 Task: Create a task  Integrate a new payment gateway into an e-commerce website , assign it to team member softage.4@softage.net in the project ActivaPro and update the status of the task to  Off Track , set the priority of the task to Medium
Action: Mouse moved to (108, 94)
Screenshot: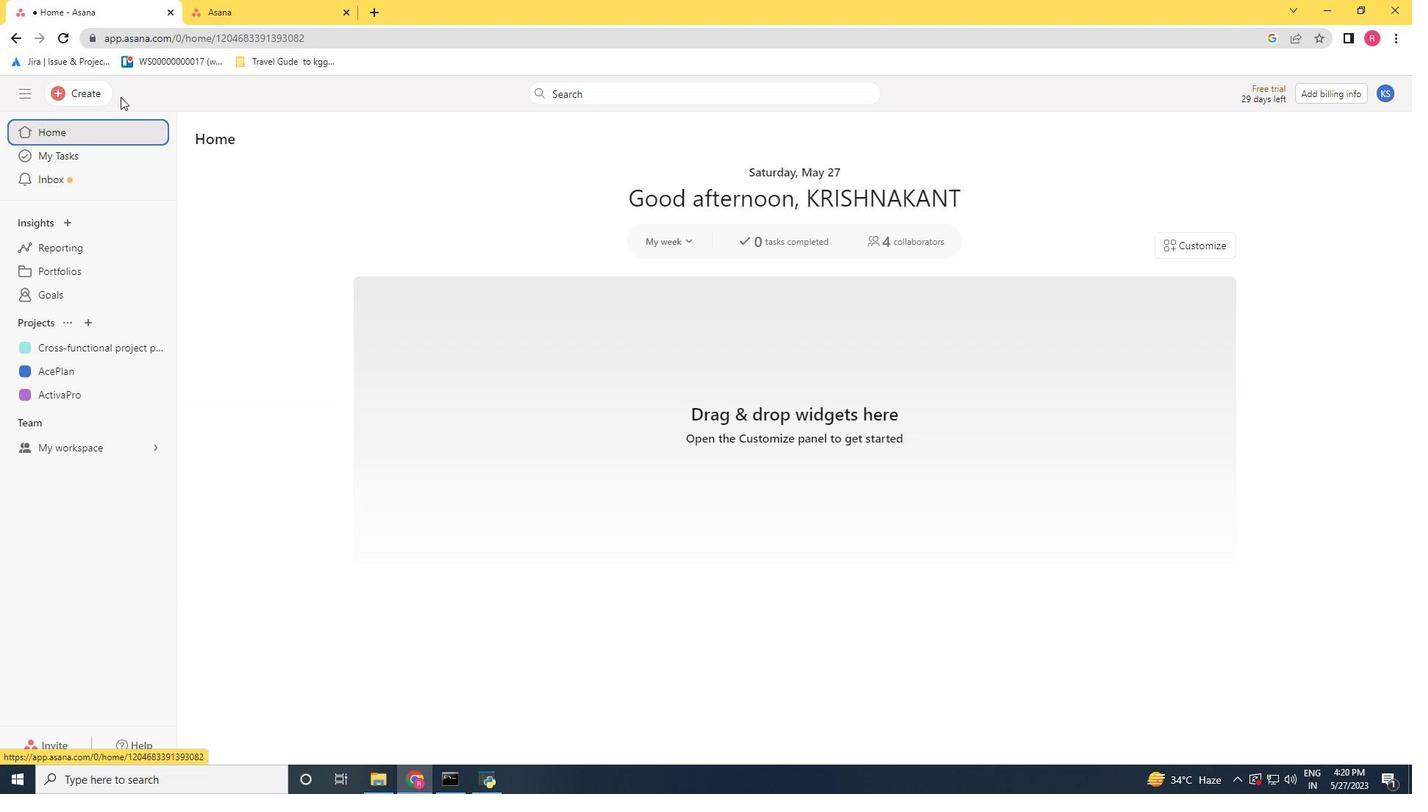 
Action: Mouse pressed left at (108, 94)
Screenshot: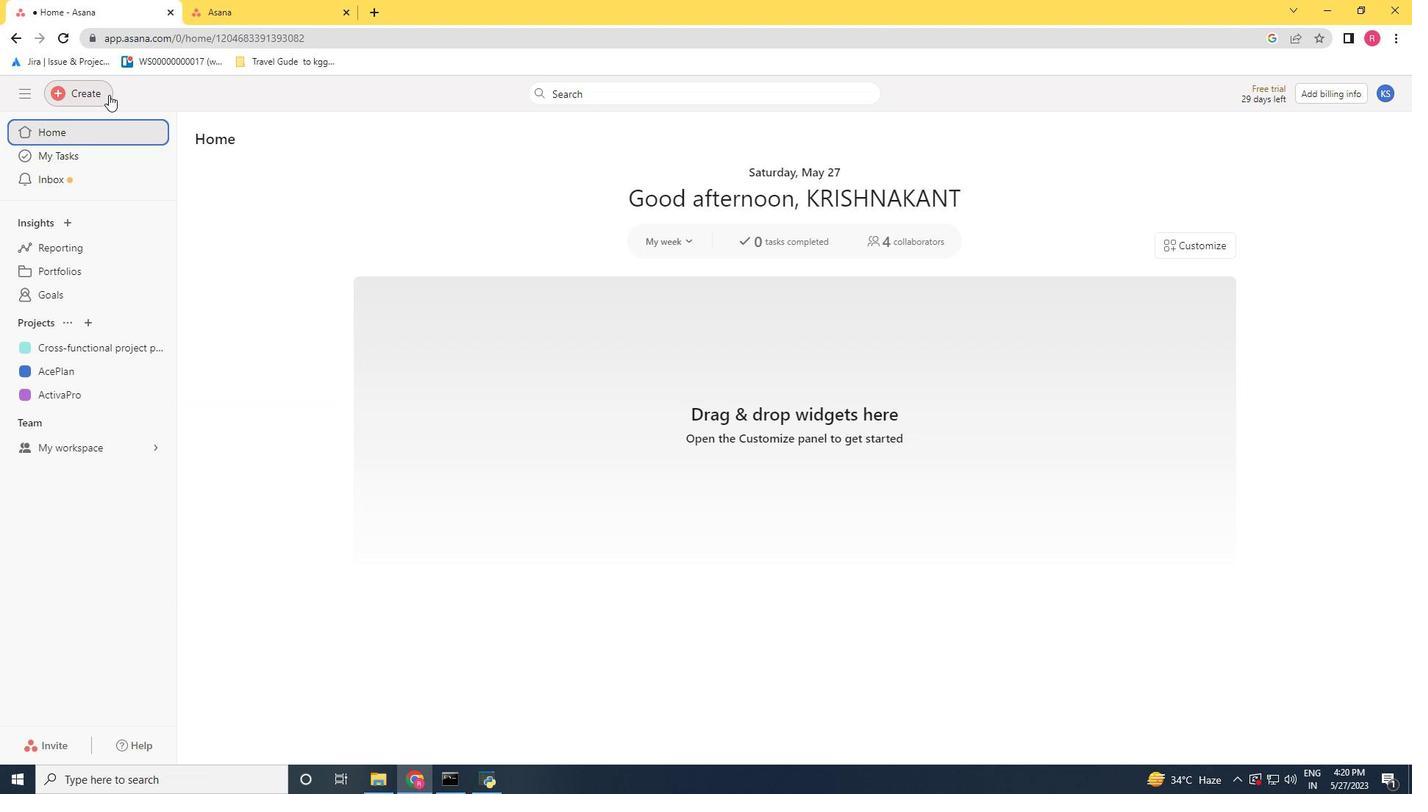 
Action: Mouse moved to (165, 98)
Screenshot: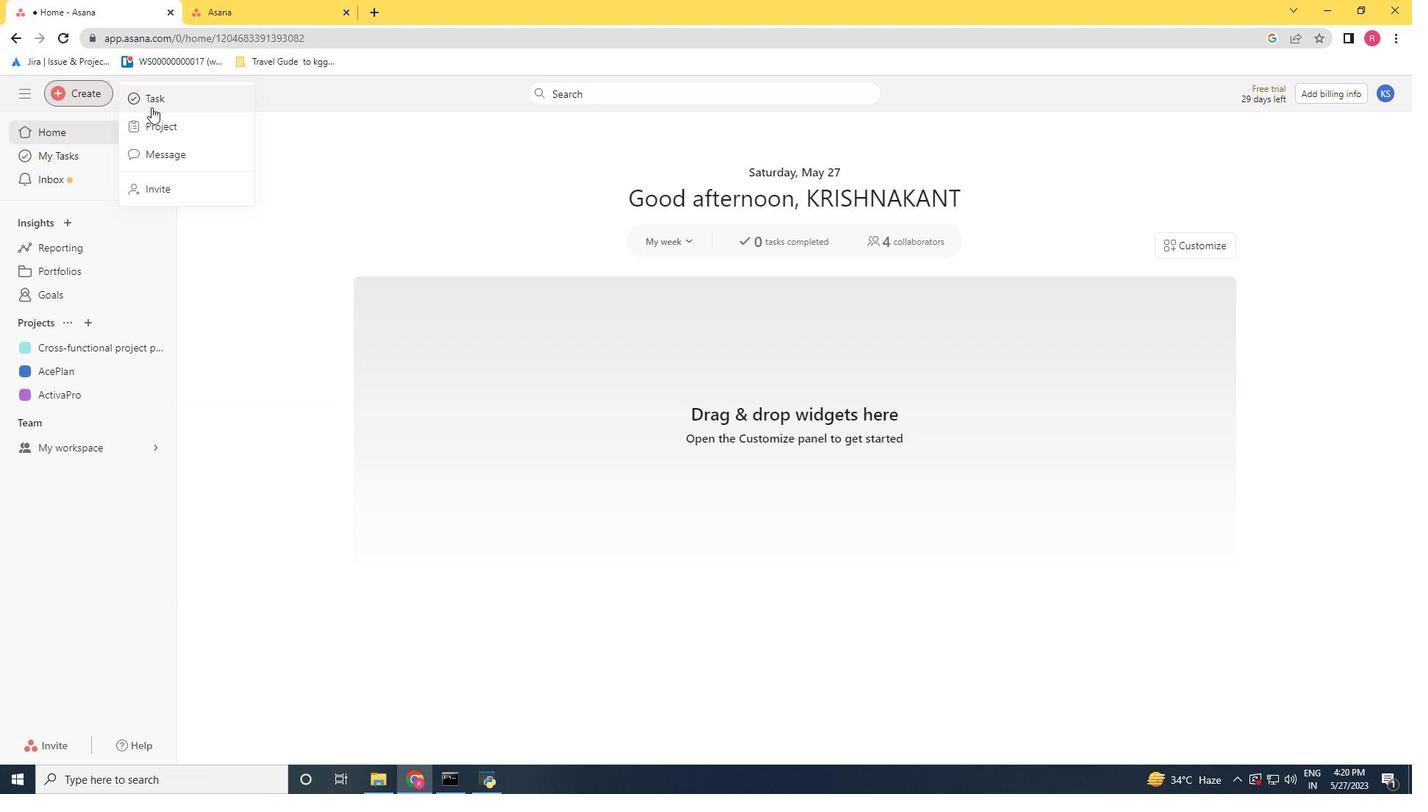 
Action: Mouse pressed left at (165, 98)
Screenshot: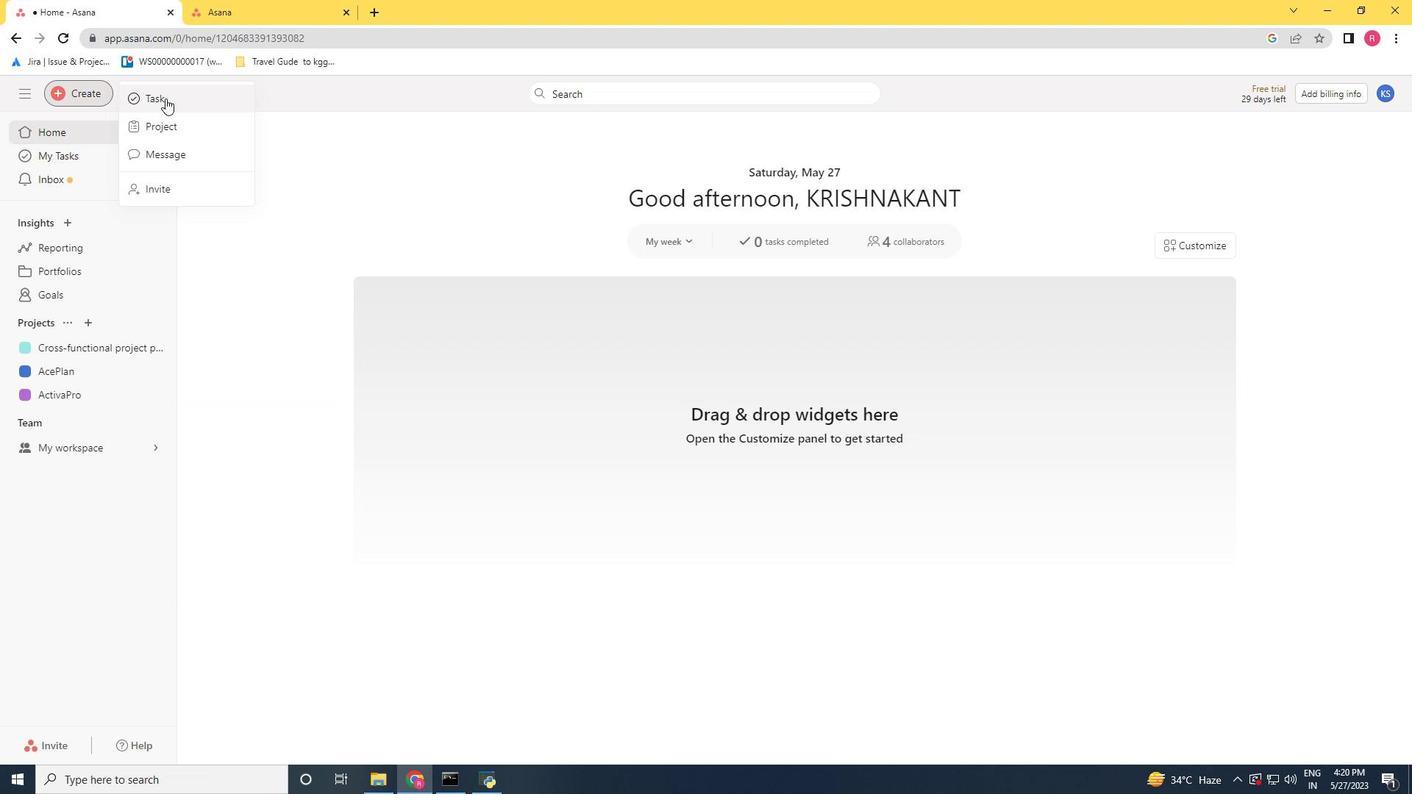 
Action: Mouse moved to (1246, 433)
Screenshot: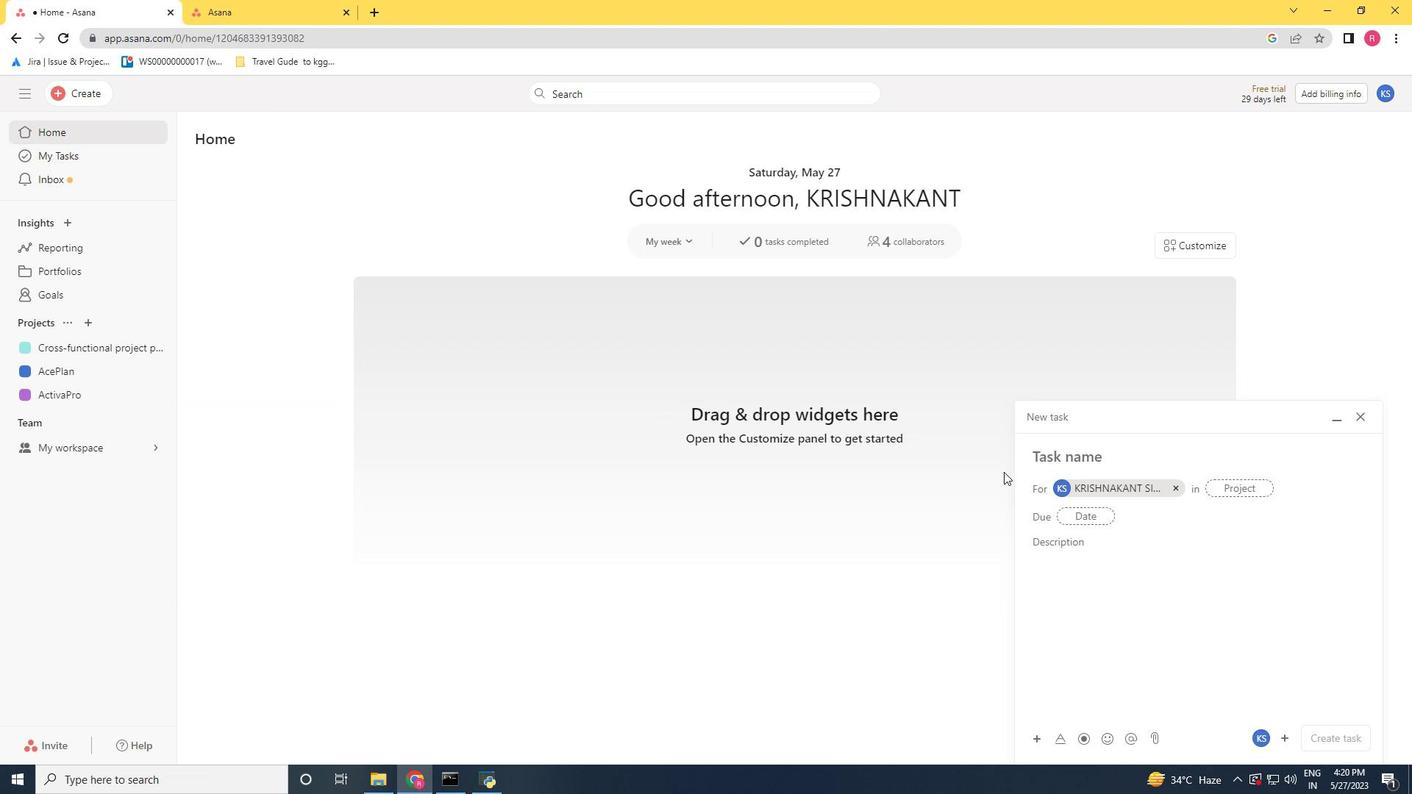 
Action: Key pressed <Key.shift>Integrate<Key.space>a<Key.space>new<Key.space>py<Key.backspace>ayment<Key.space>geteway<Key.space><Key.backspace><Key.backspace><Key.backspace><Key.backspace><Key.backspace><Key.backspace><Key.backspace><Key.backspace><Key.backspace>g<Key.backspace><Key.space>gateway
Screenshot: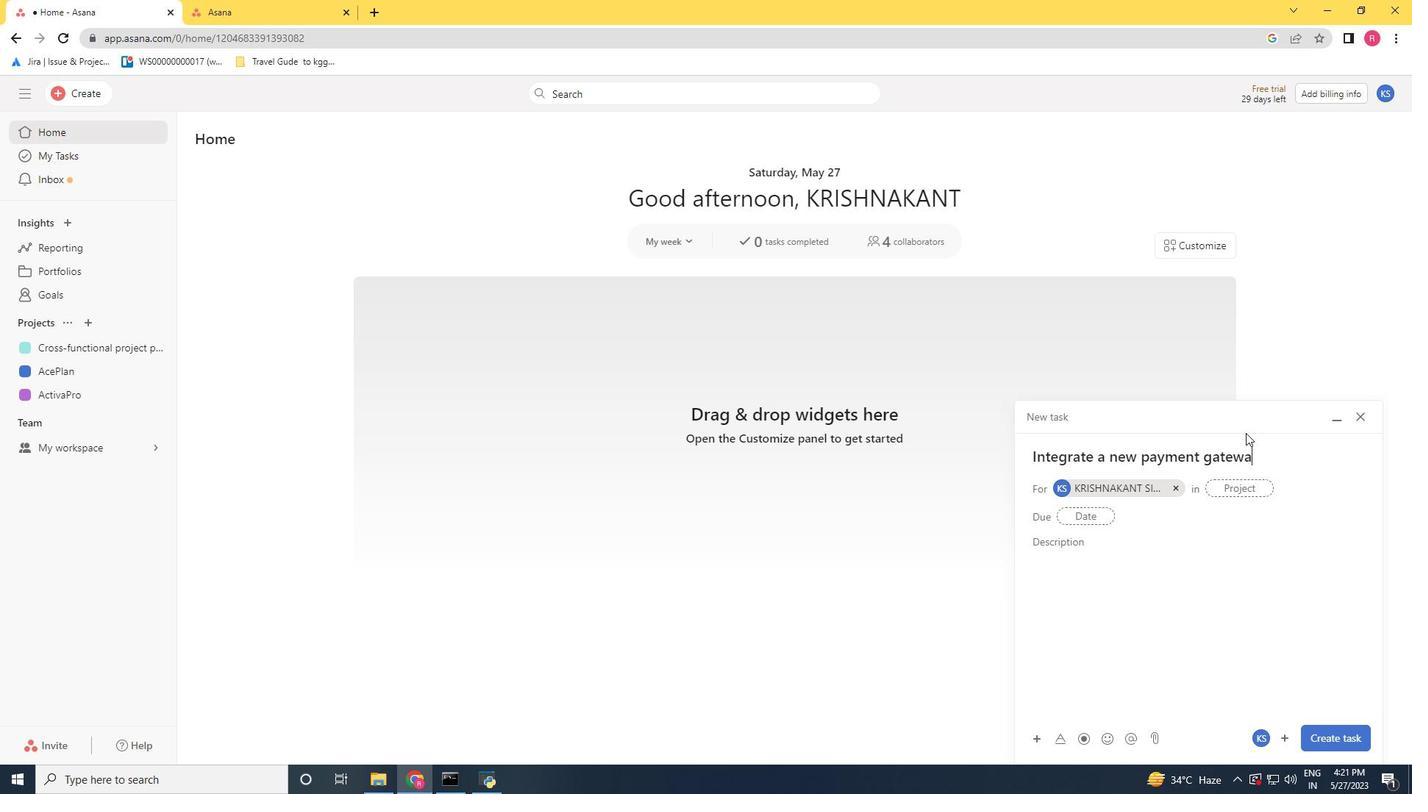 
Action: Mouse moved to (1136, 494)
Screenshot: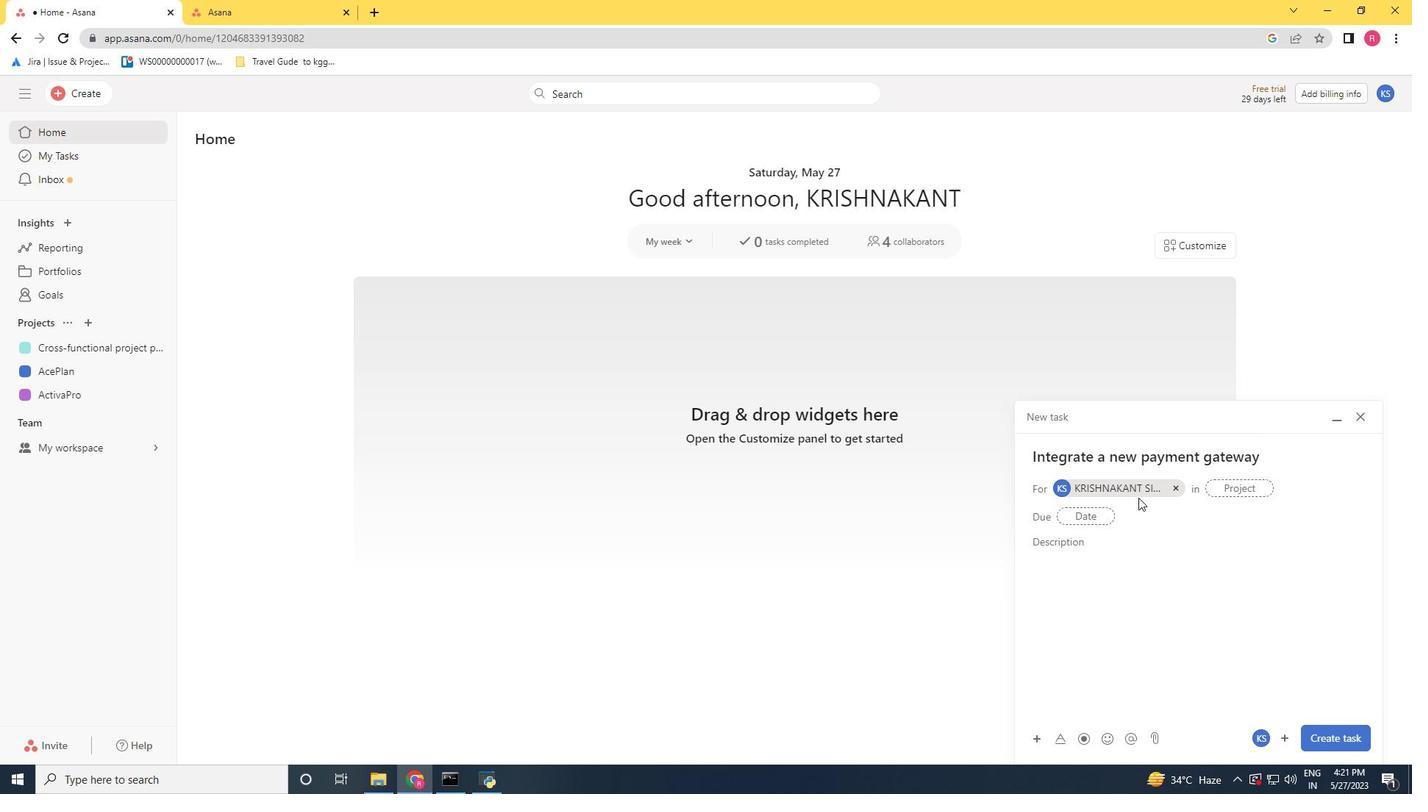 
Action: Mouse pressed left at (1136, 494)
Screenshot: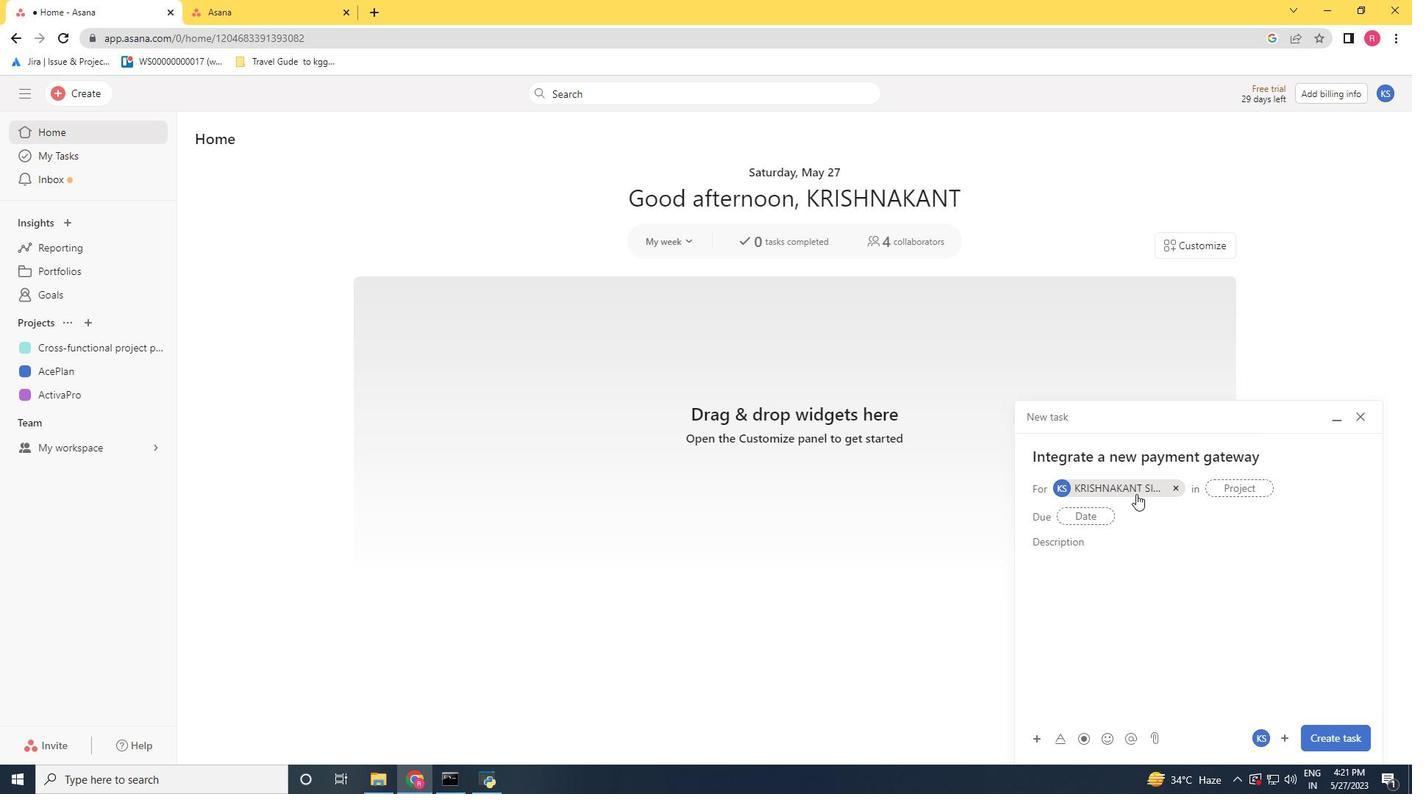 
Action: Mouse moved to (1082, 485)
Screenshot: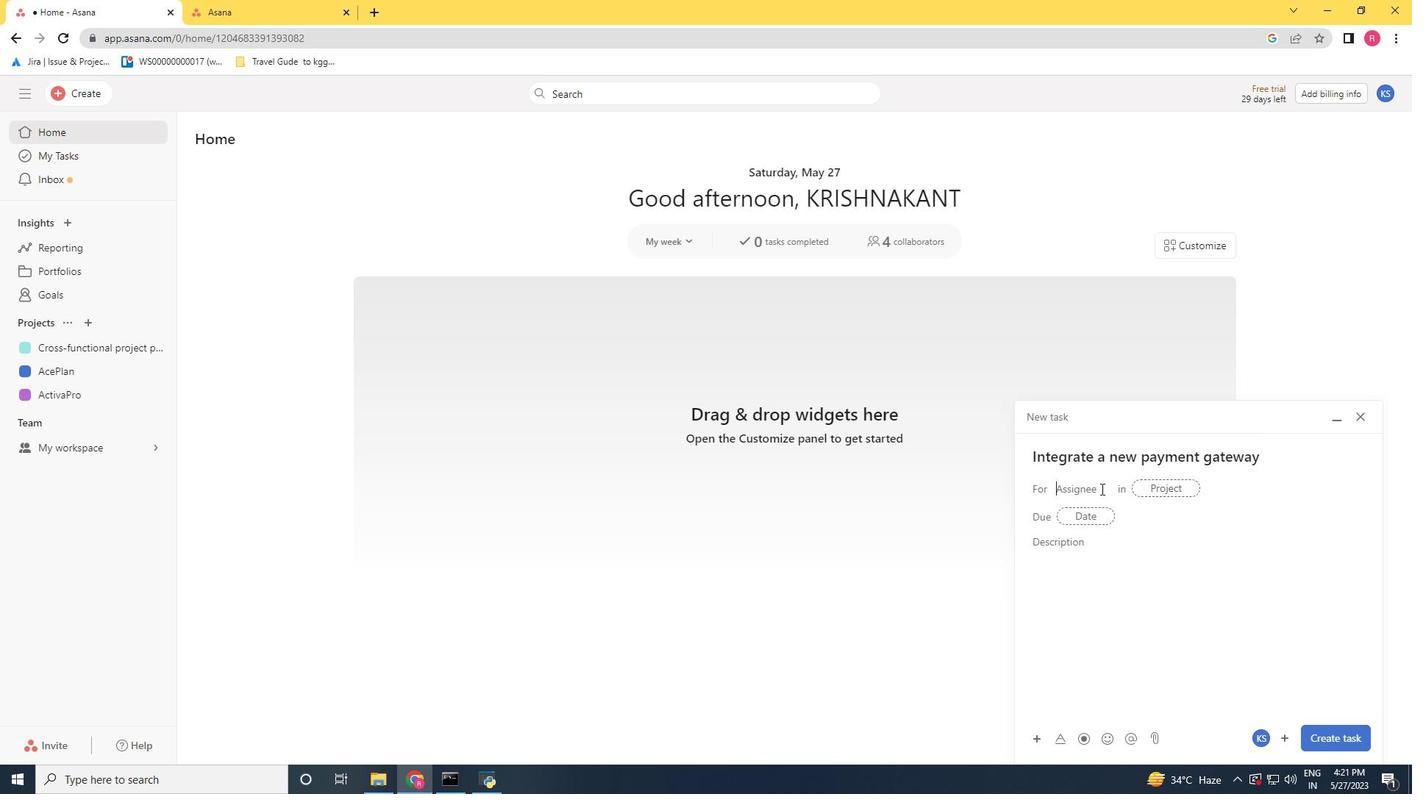 
Action: Key pressed softage.4
Screenshot: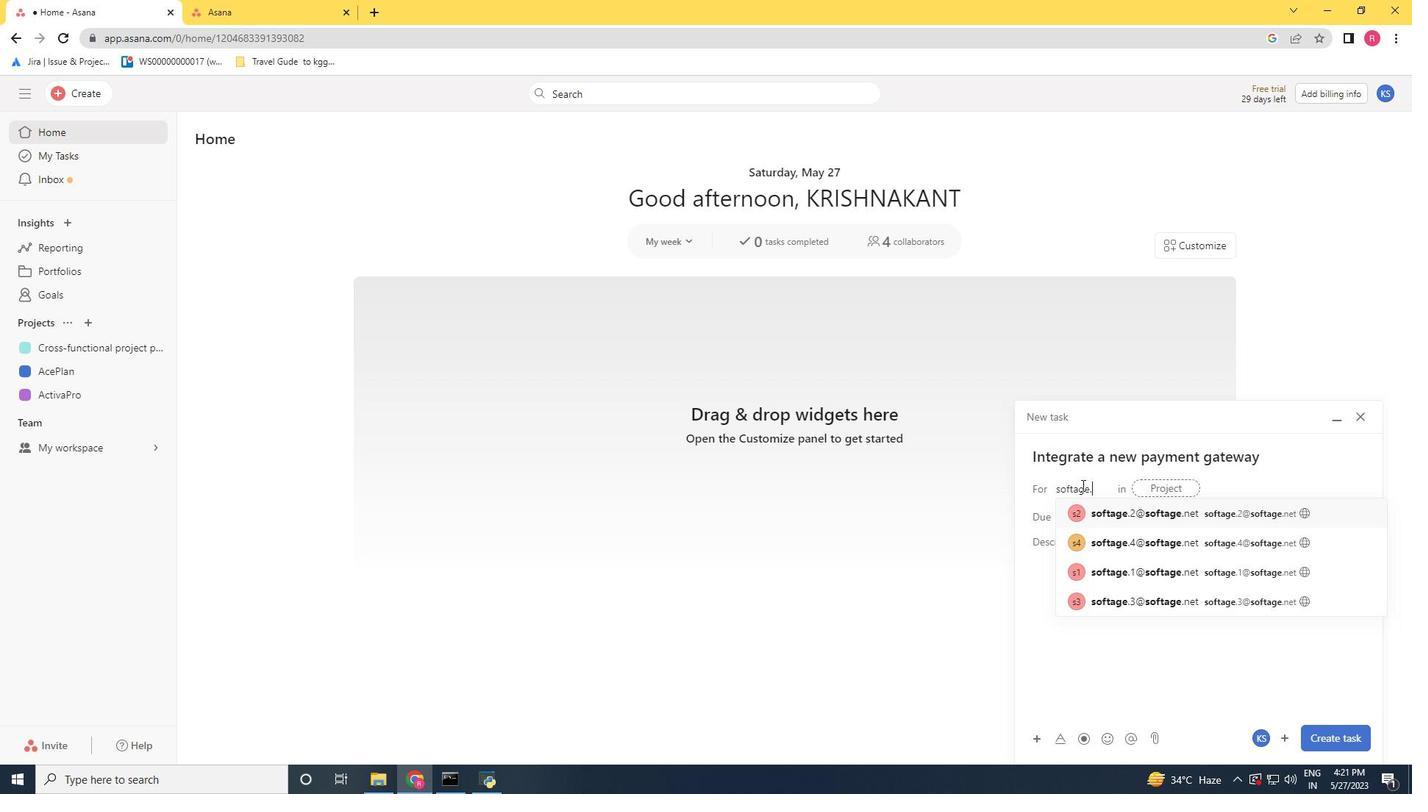 
Action: Mouse moved to (1112, 514)
Screenshot: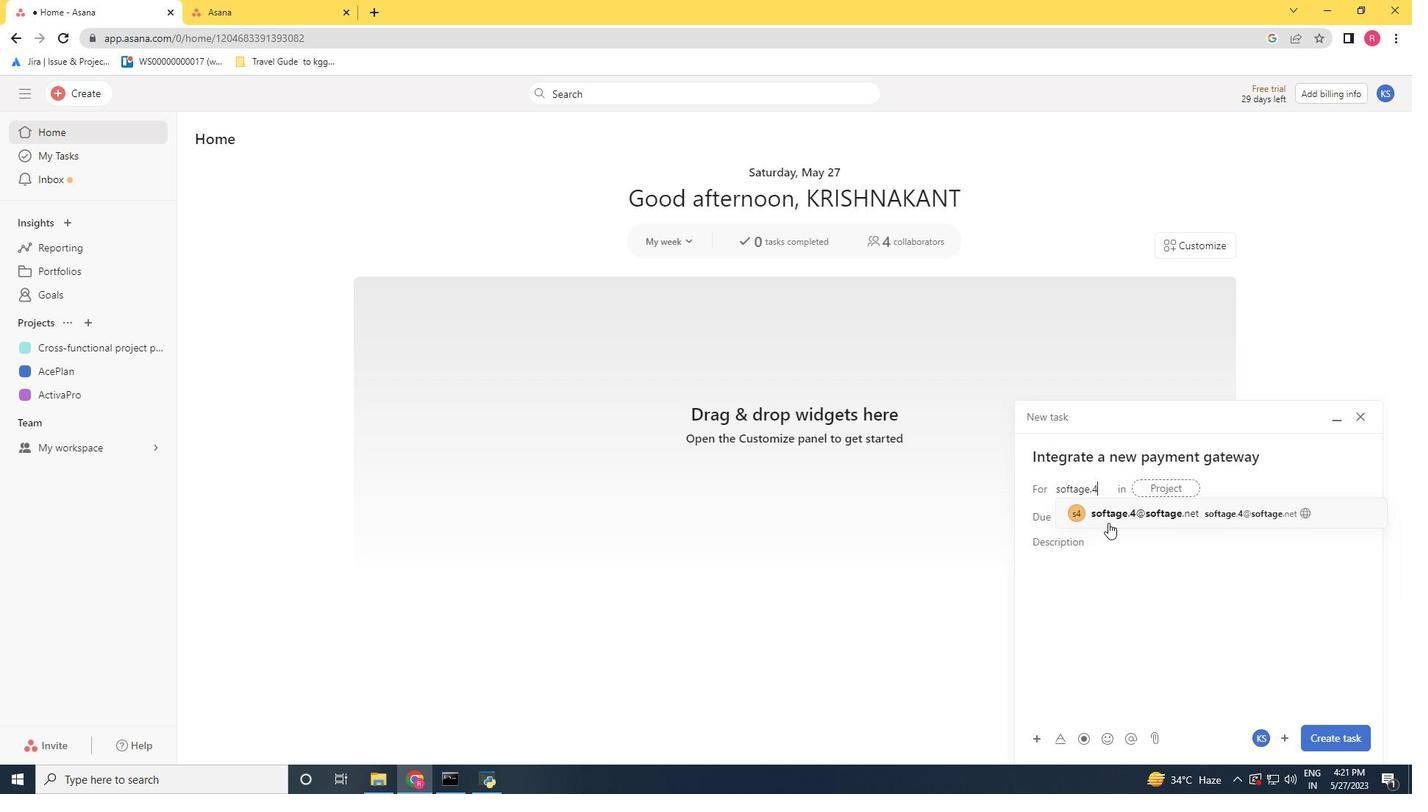 
Action: Mouse pressed left at (1112, 514)
Screenshot: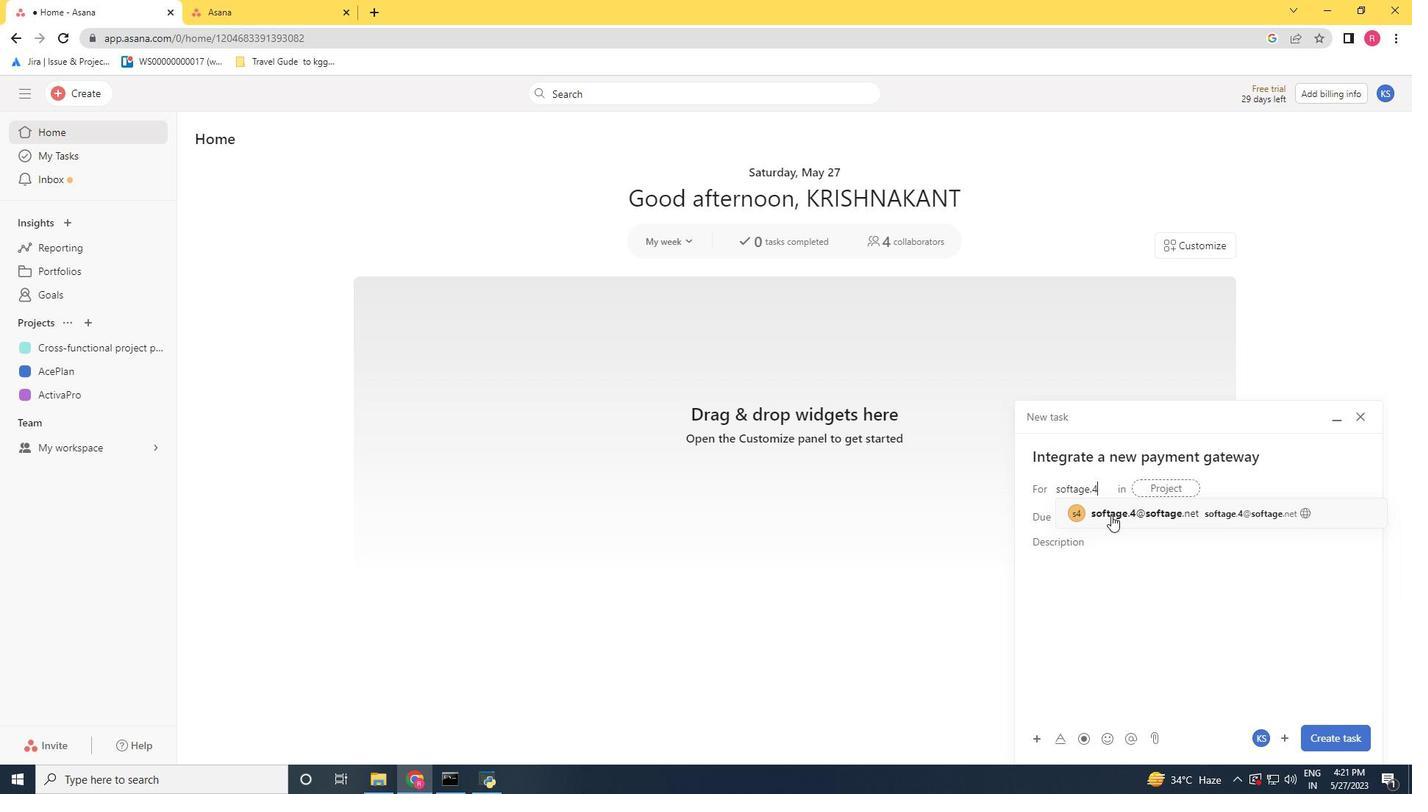 
Action: Mouse moved to (956, 518)
Screenshot: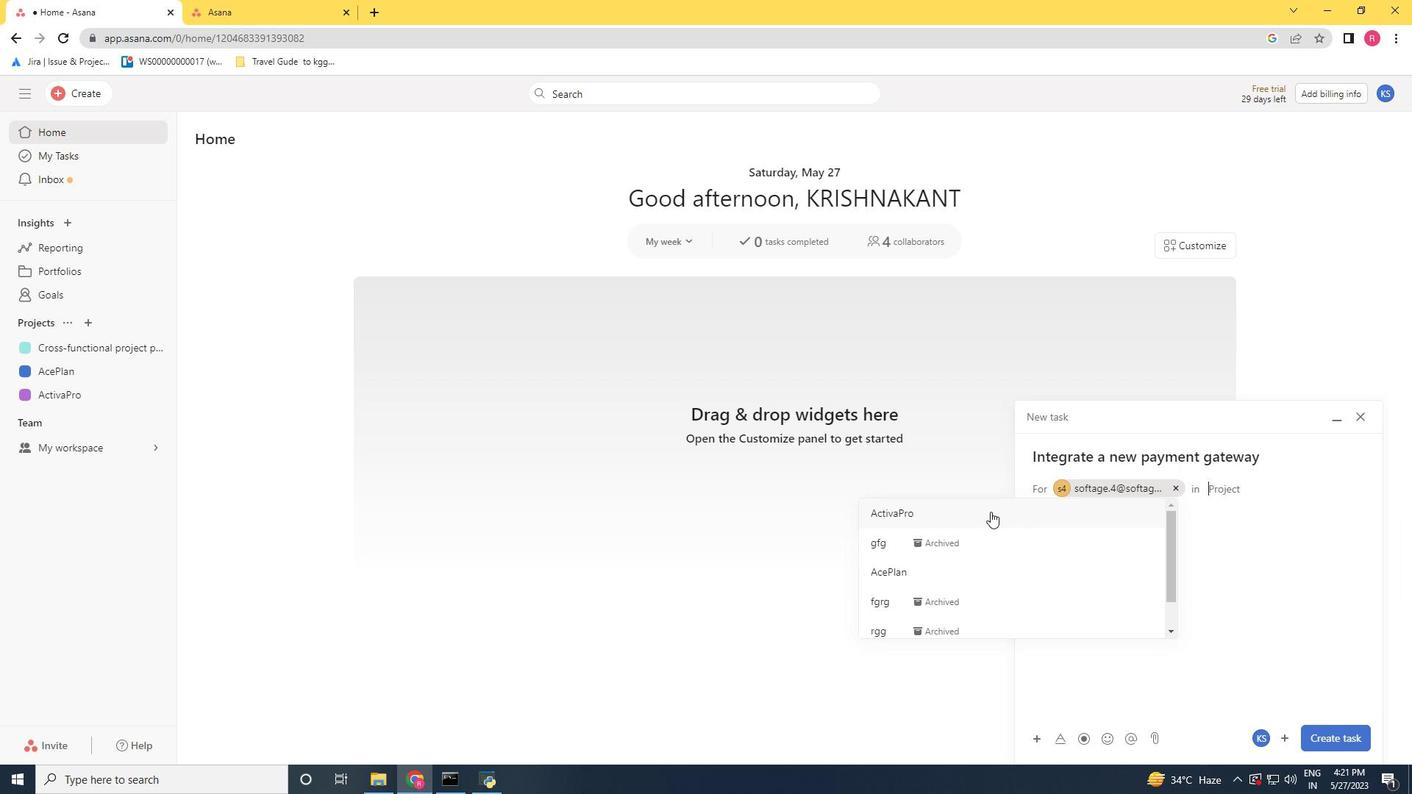 
Action: Mouse pressed left at (956, 518)
Screenshot: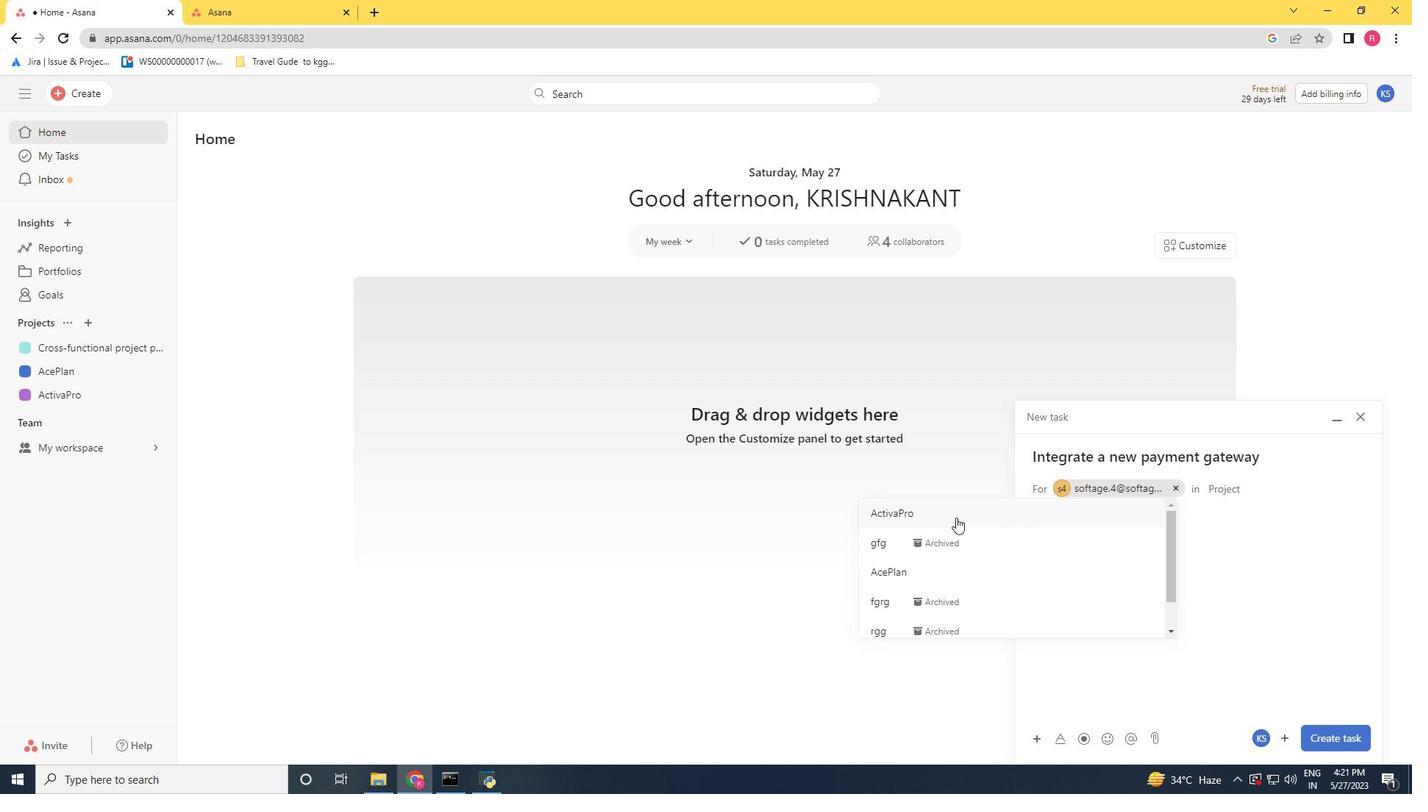 
Action: Mouse moved to (1066, 579)
Screenshot: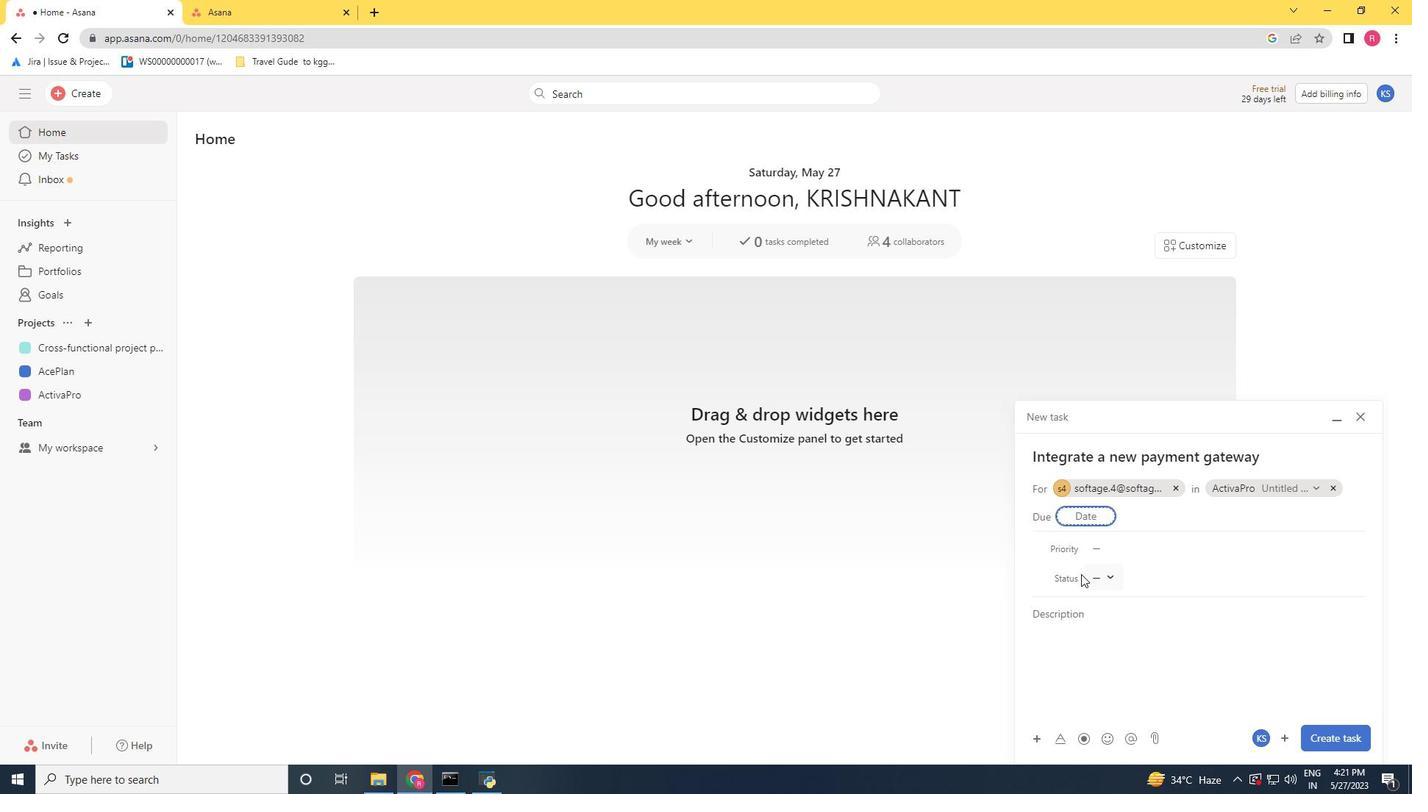 
Action: Mouse pressed left at (1066, 579)
Screenshot: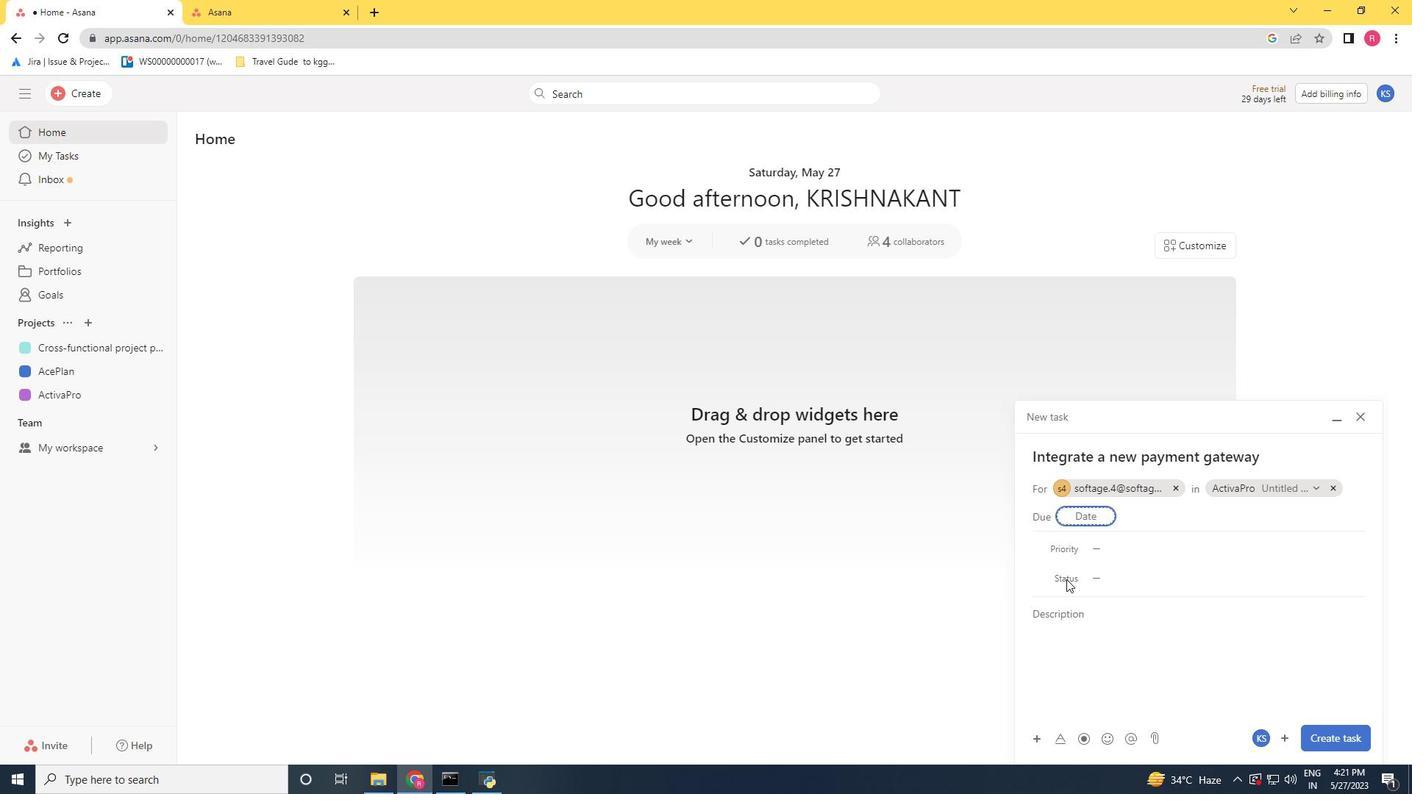 
Action: Mouse moved to (1113, 551)
Screenshot: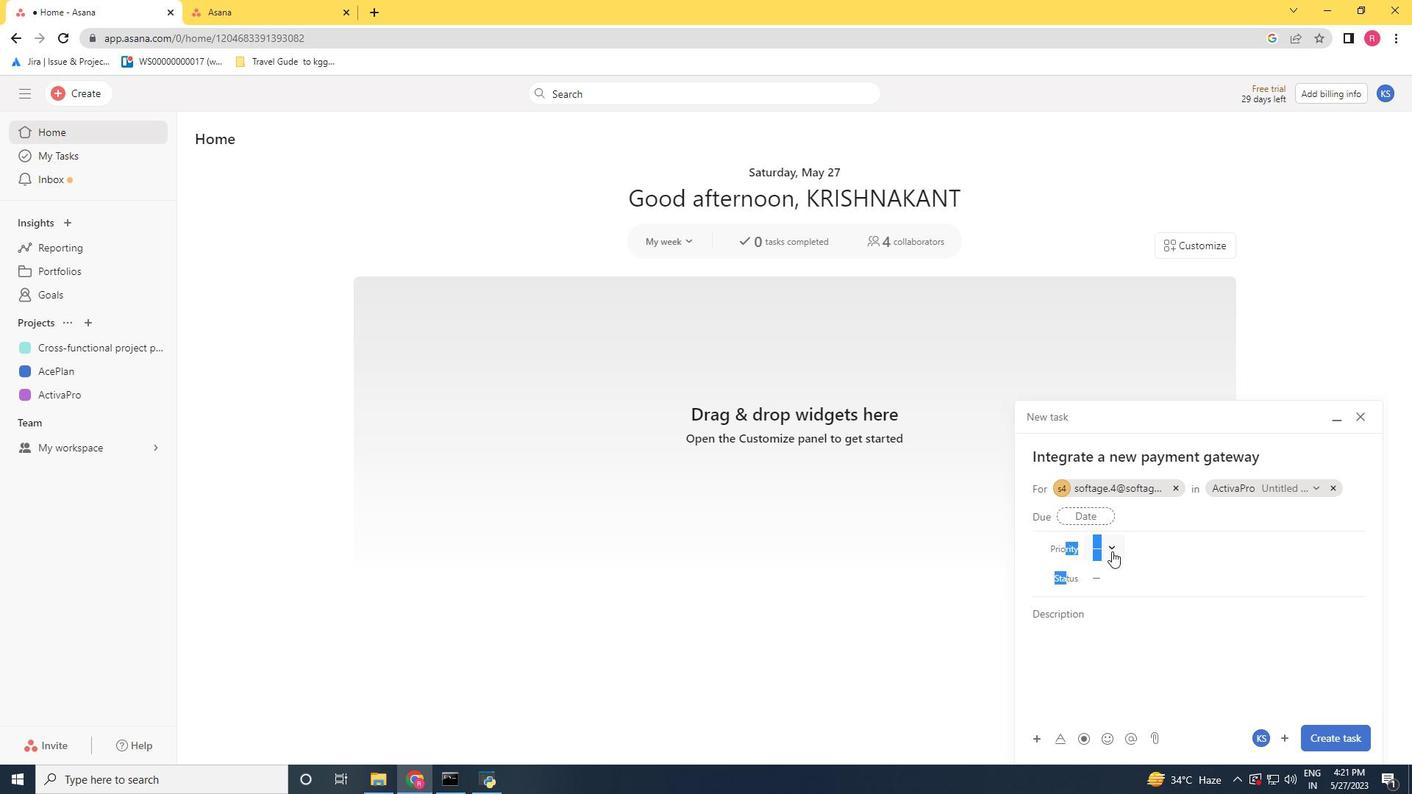 
Action: Mouse pressed left at (1113, 551)
Screenshot: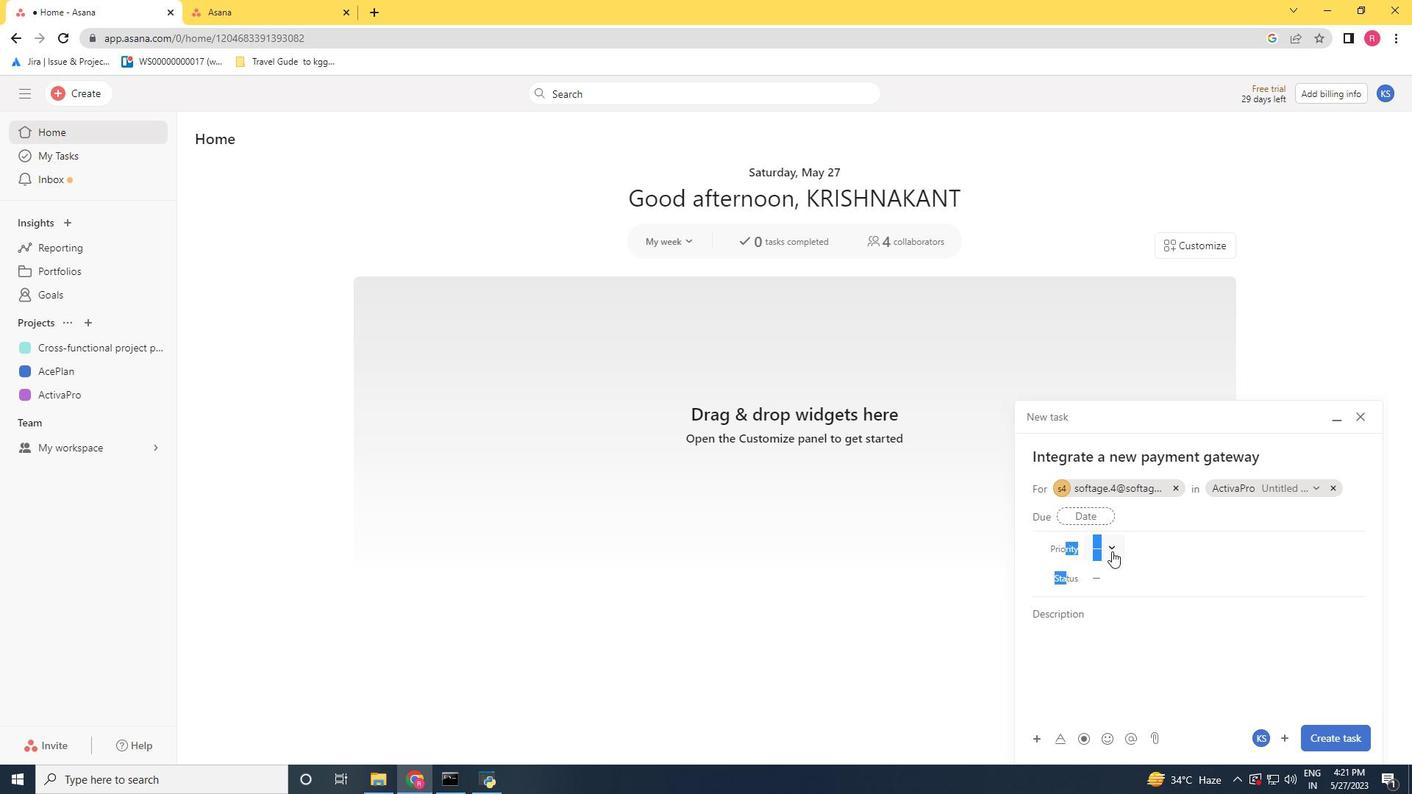 
Action: Mouse moved to (1133, 620)
Screenshot: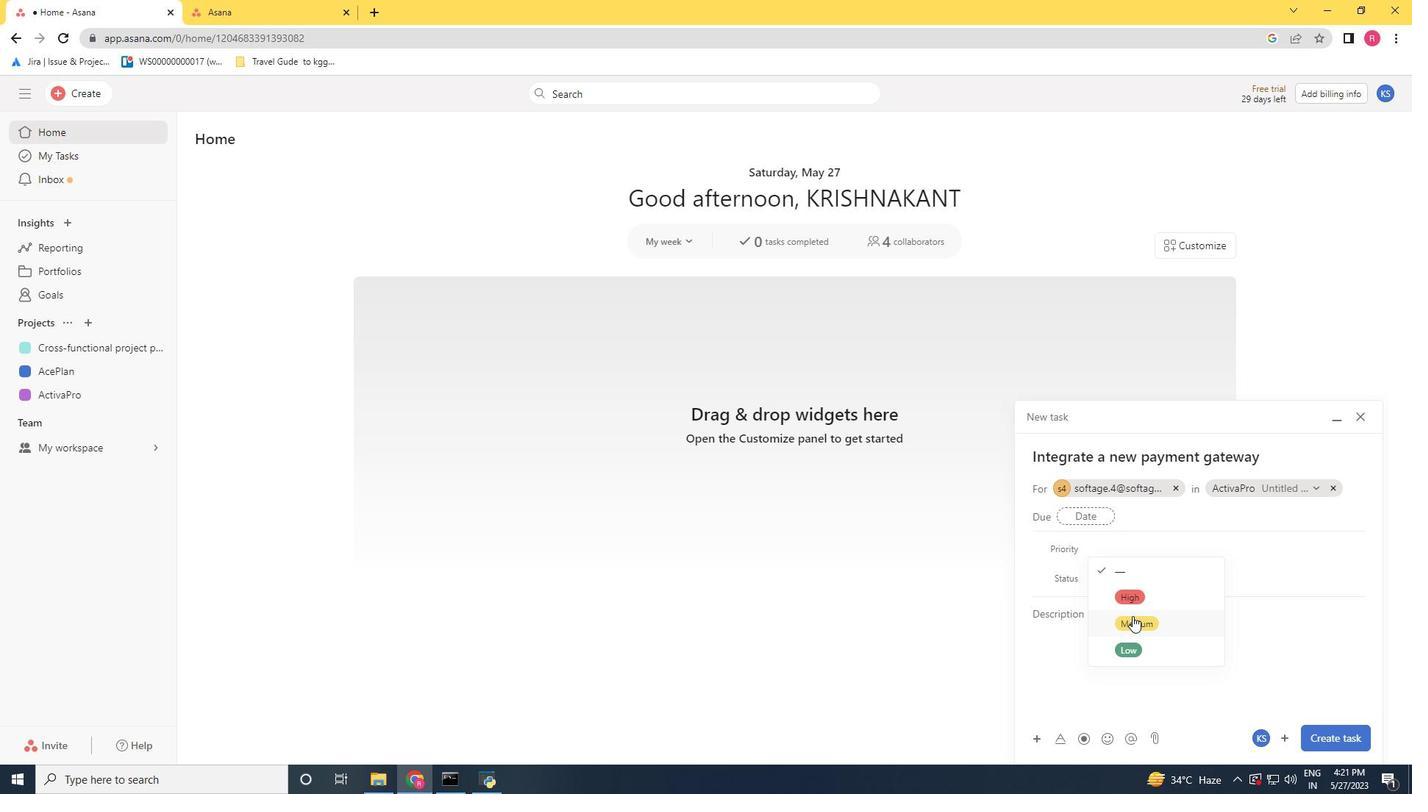 
Action: Mouse pressed left at (1133, 620)
Screenshot: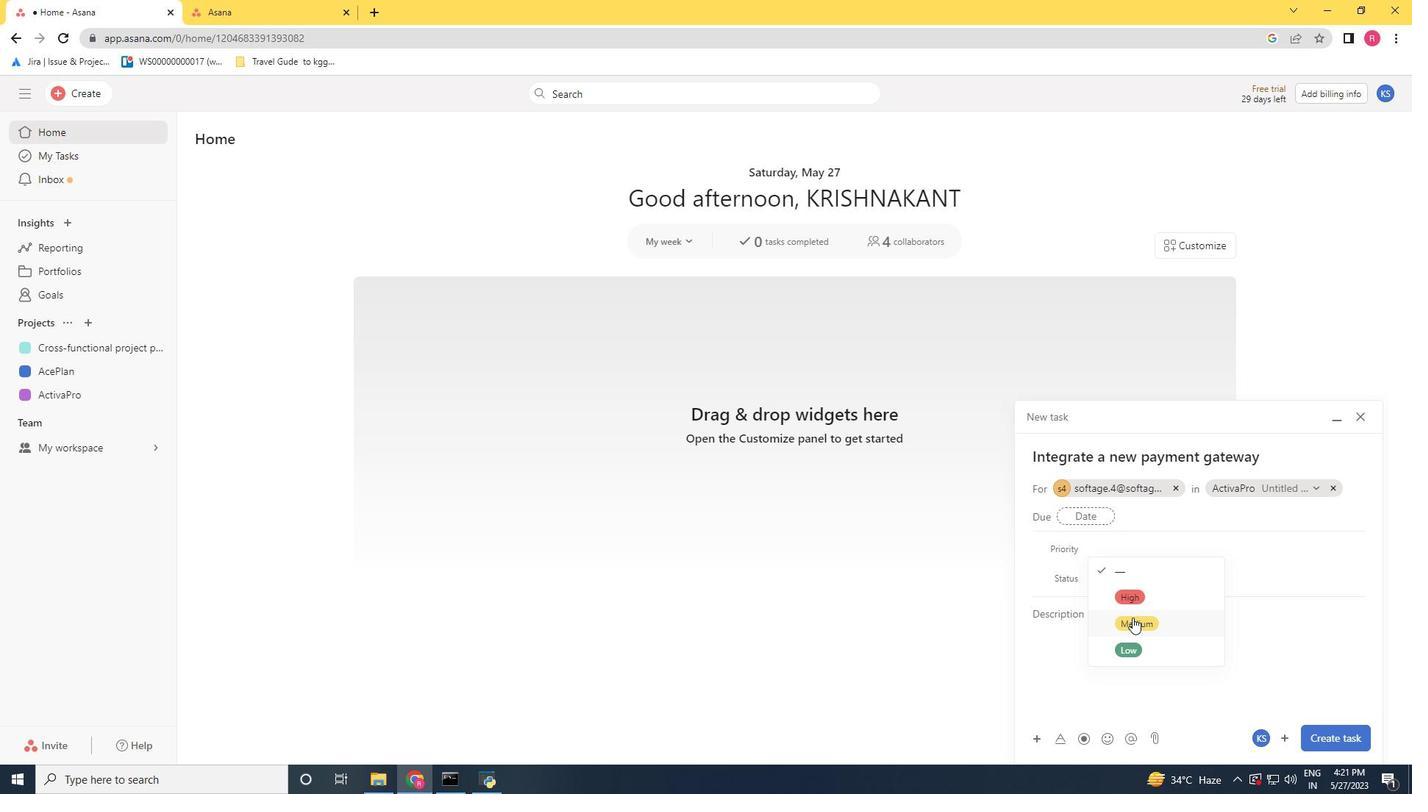 
Action: Mouse moved to (1108, 579)
Screenshot: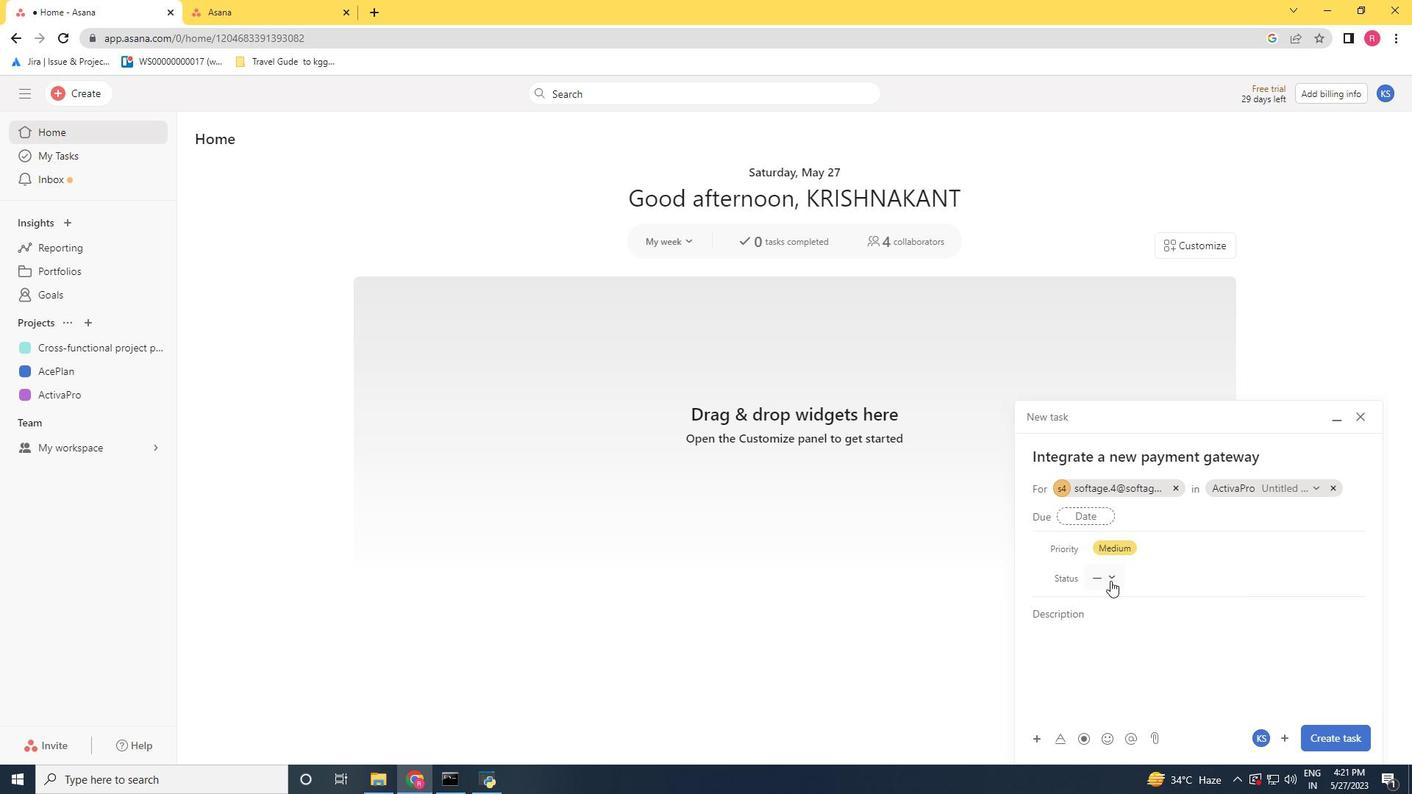 
Action: Mouse pressed left at (1108, 579)
Screenshot: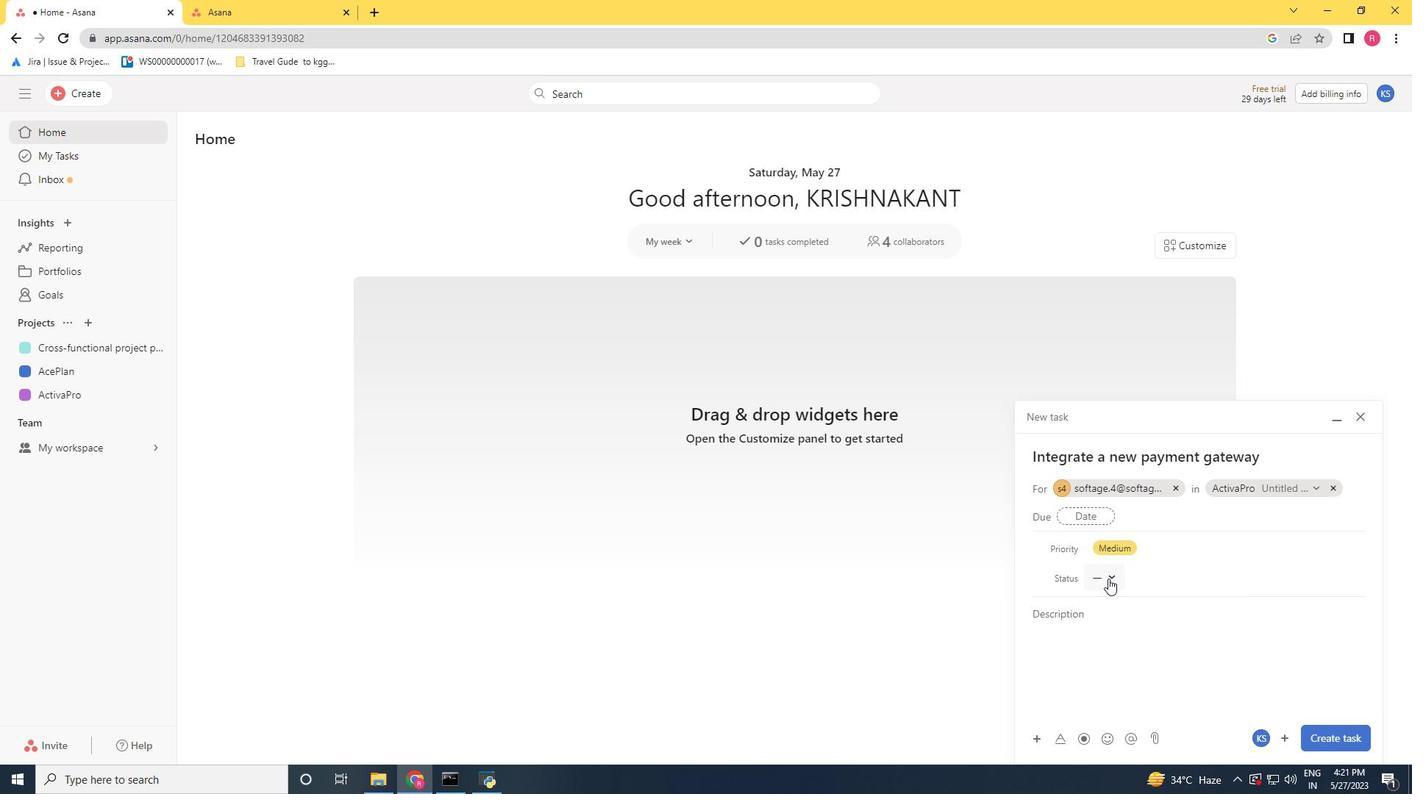 
Action: Mouse moved to (1136, 649)
Screenshot: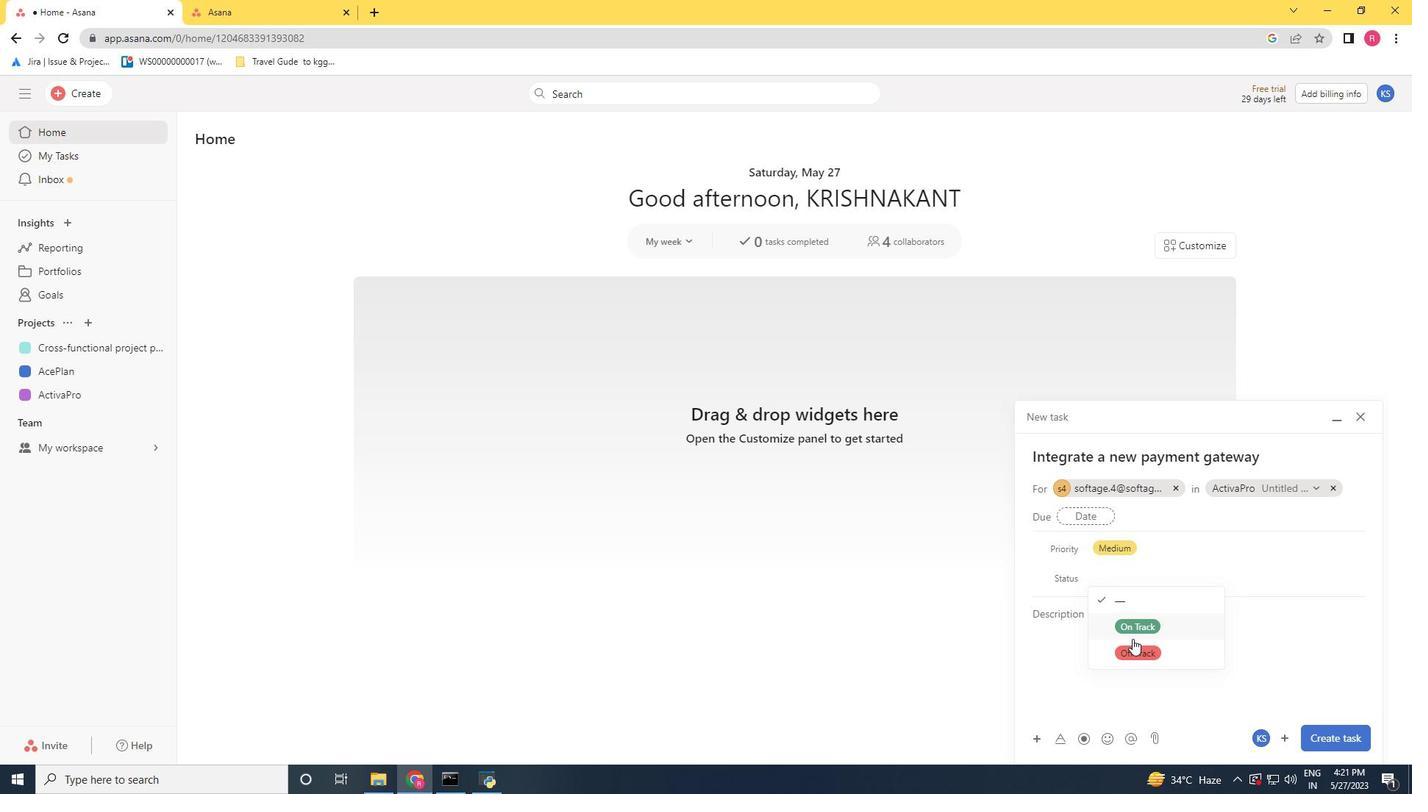 
Action: Mouse pressed left at (1136, 649)
Screenshot: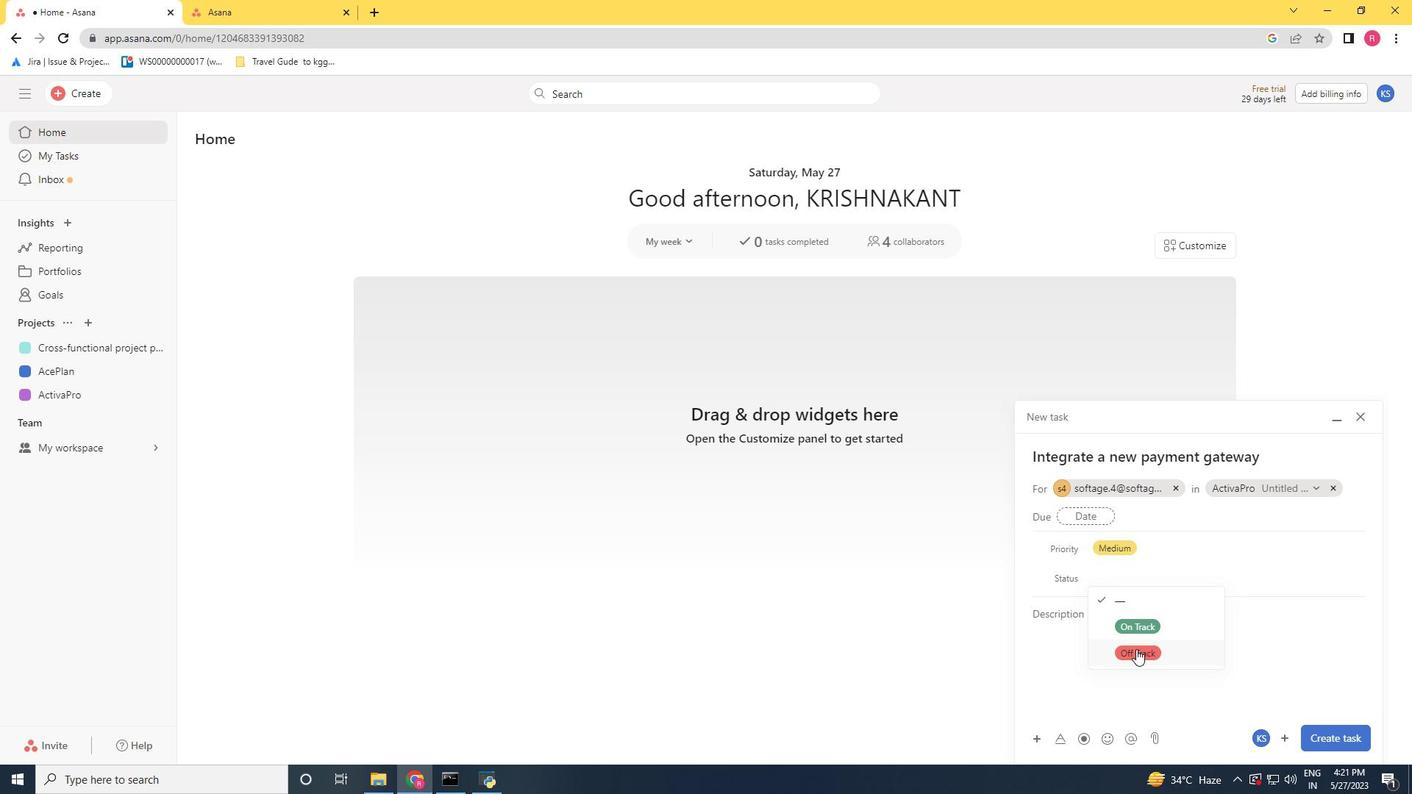 
Action: Mouse moved to (1343, 728)
Screenshot: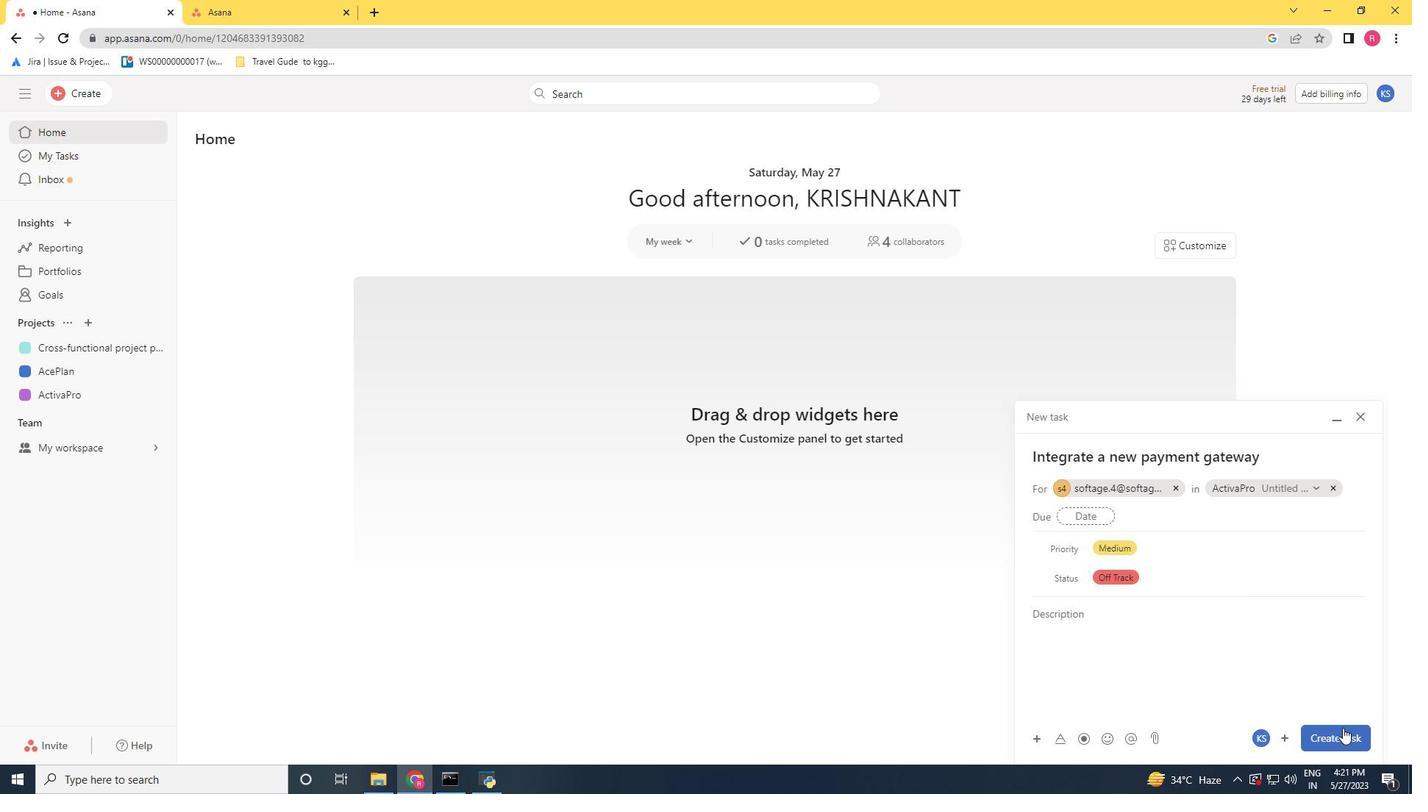 
Action: Mouse pressed left at (1343, 728)
Screenshot: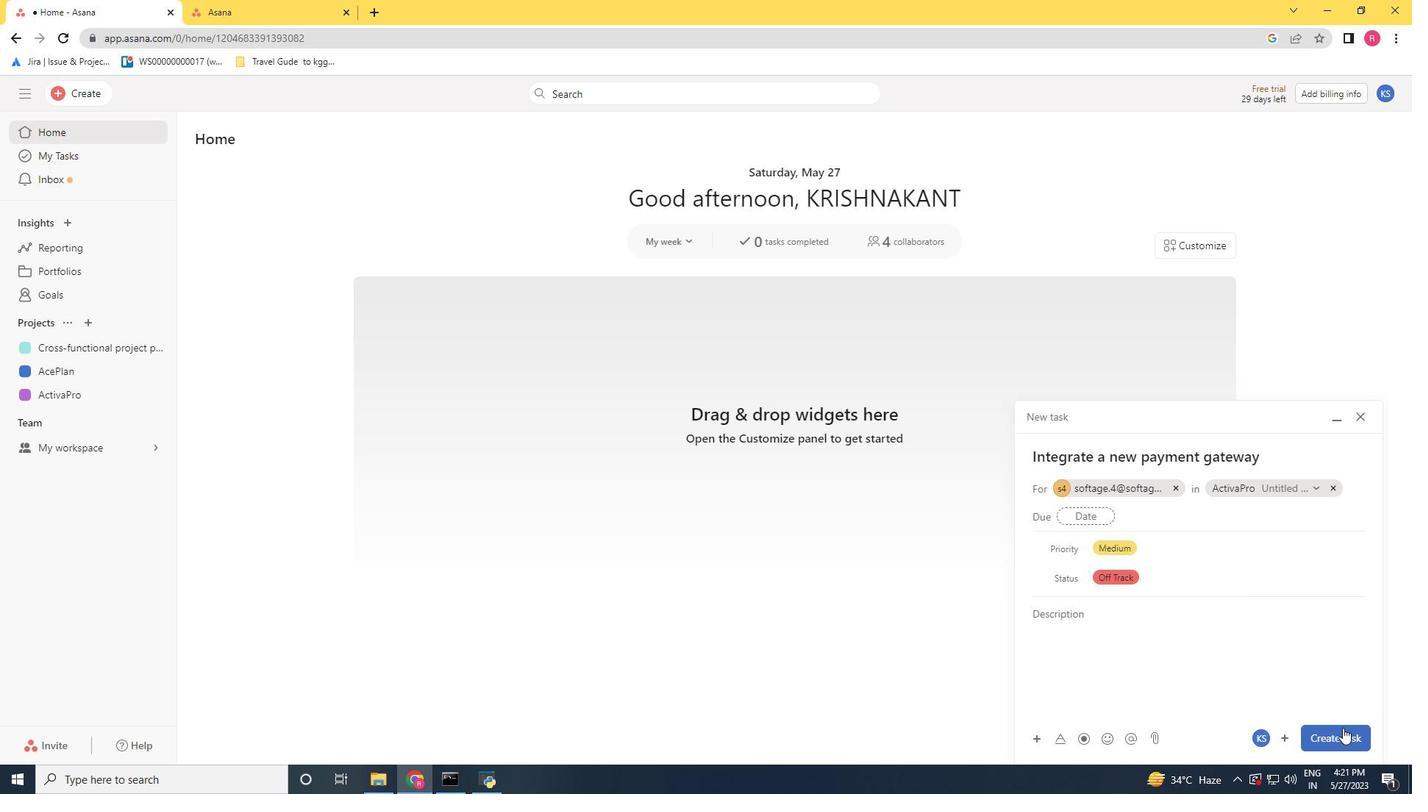 
